 Task: Create Card Inventory Management Review in Board Resource Allocation Tools to Workspace Content Delivery Networks. Create Card Book Fair Review in Board Email Marketing List Cleaning and Segmentation to Workspace Content Delivery Networks. Create Card Inventory Management Review in Board Employee Performance Coaching and Development to Workspace Content Delivery Networks
Action: Mouse moved to (440, 188)
Screenshot: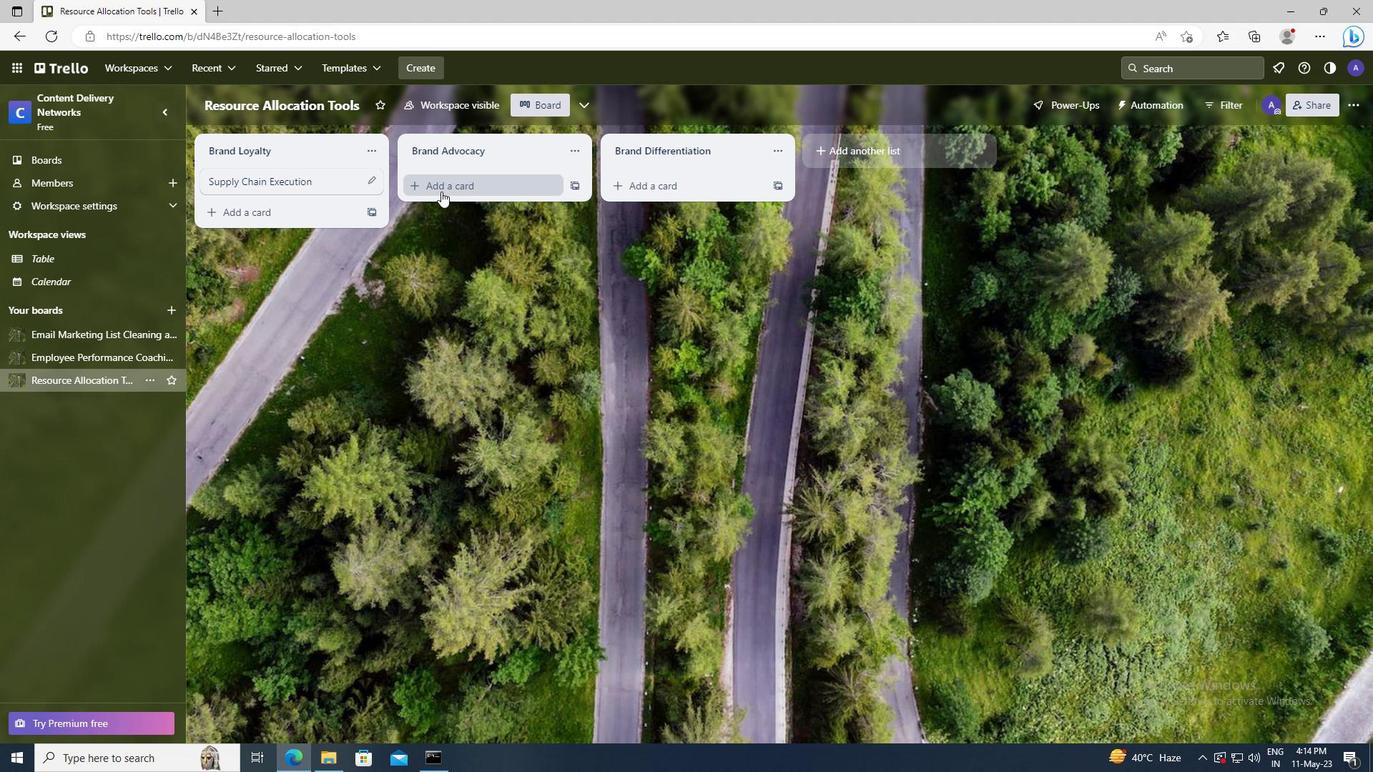 
Action: Mouse pressed left at (440, 188)
Screenshot: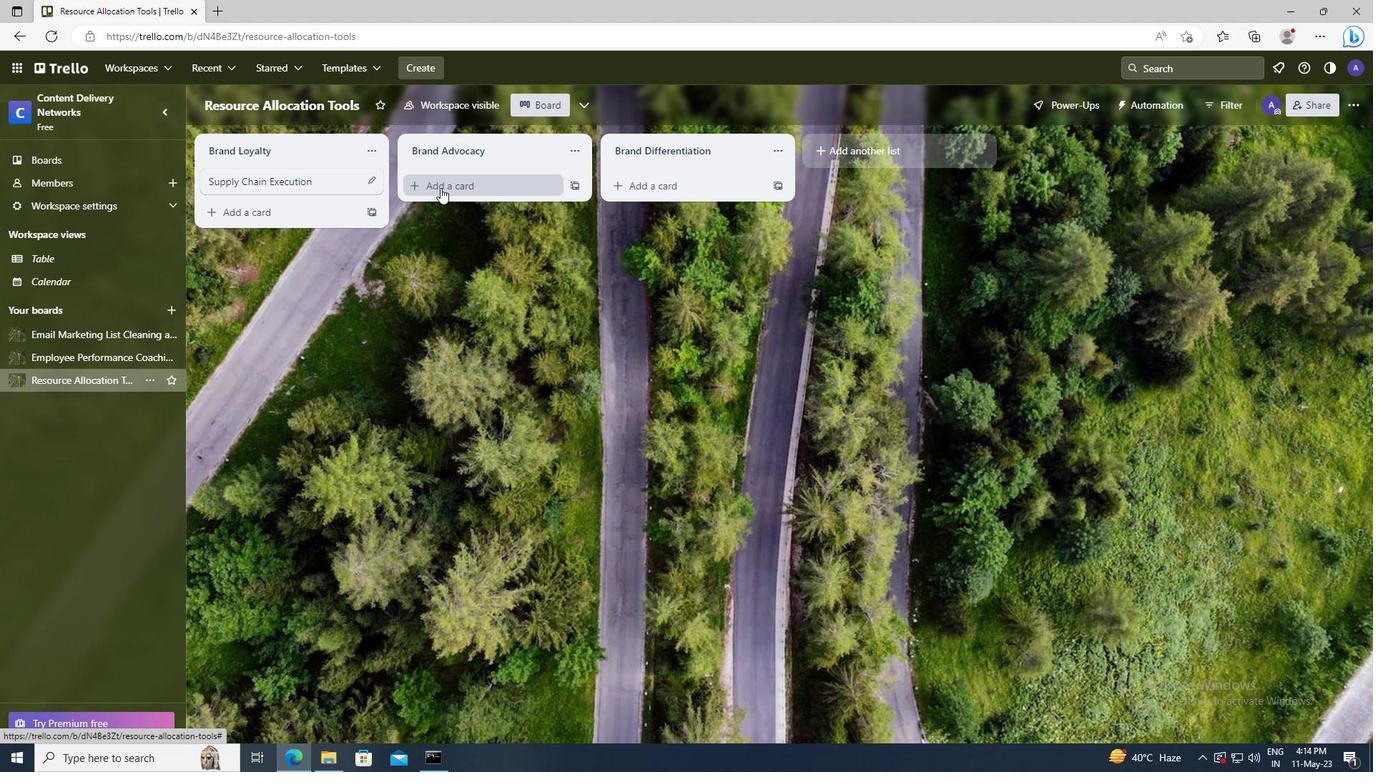 
Action: Key pressed <Key.shift>INVENTORY<Key.space><Key.shift>MANAGEMENT<Key.space><Key.shift>REVIEW
Screenshot: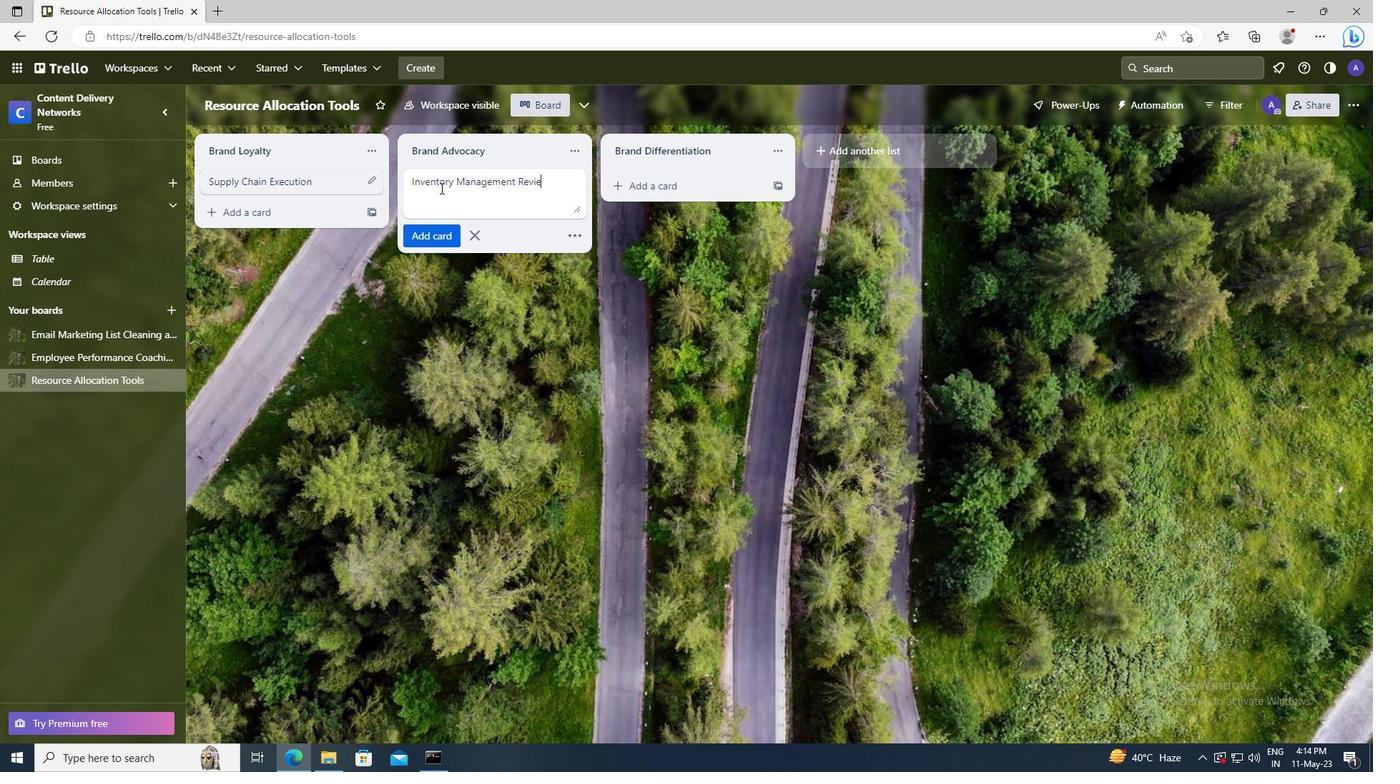 
Action: Mouse moved to (442, 231)
Screenshot: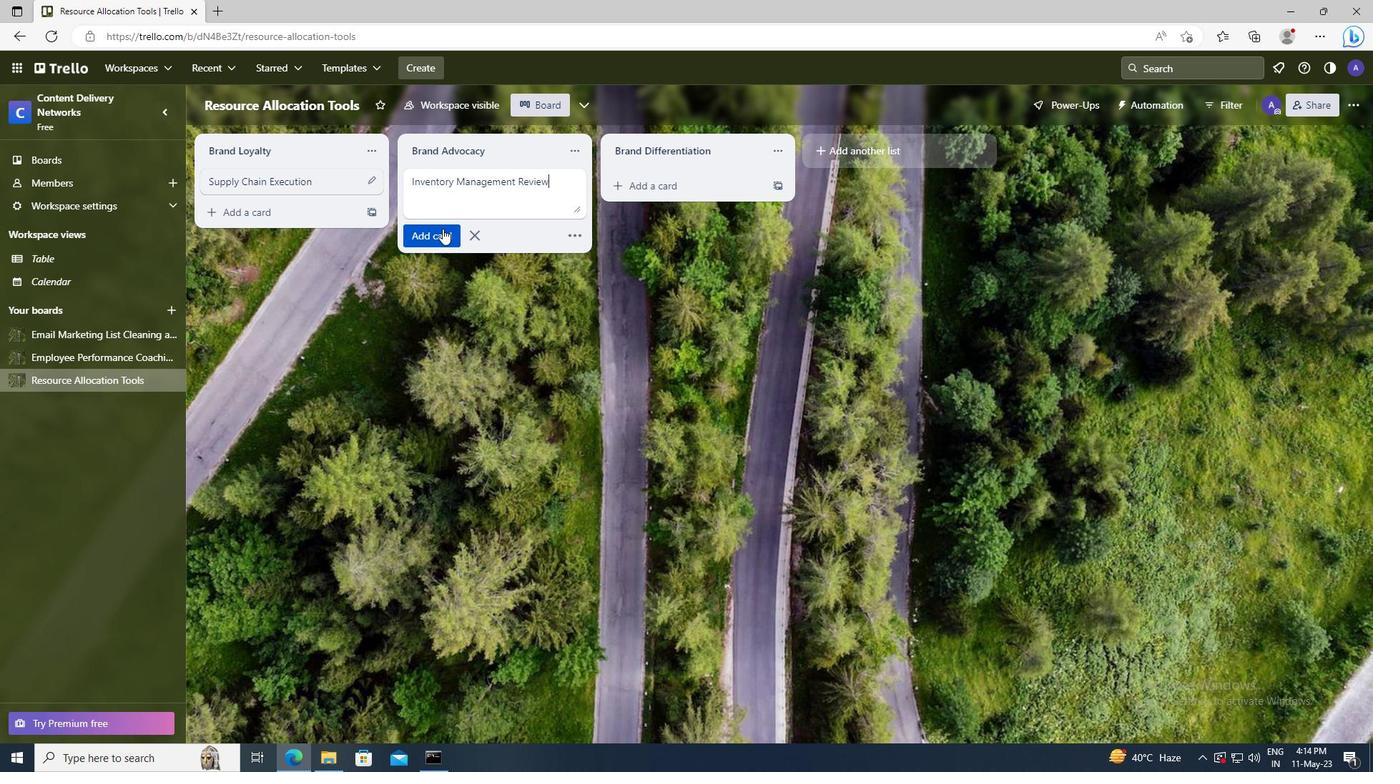 
Action: Mouse pressed left at (442, 231)
Screenshot: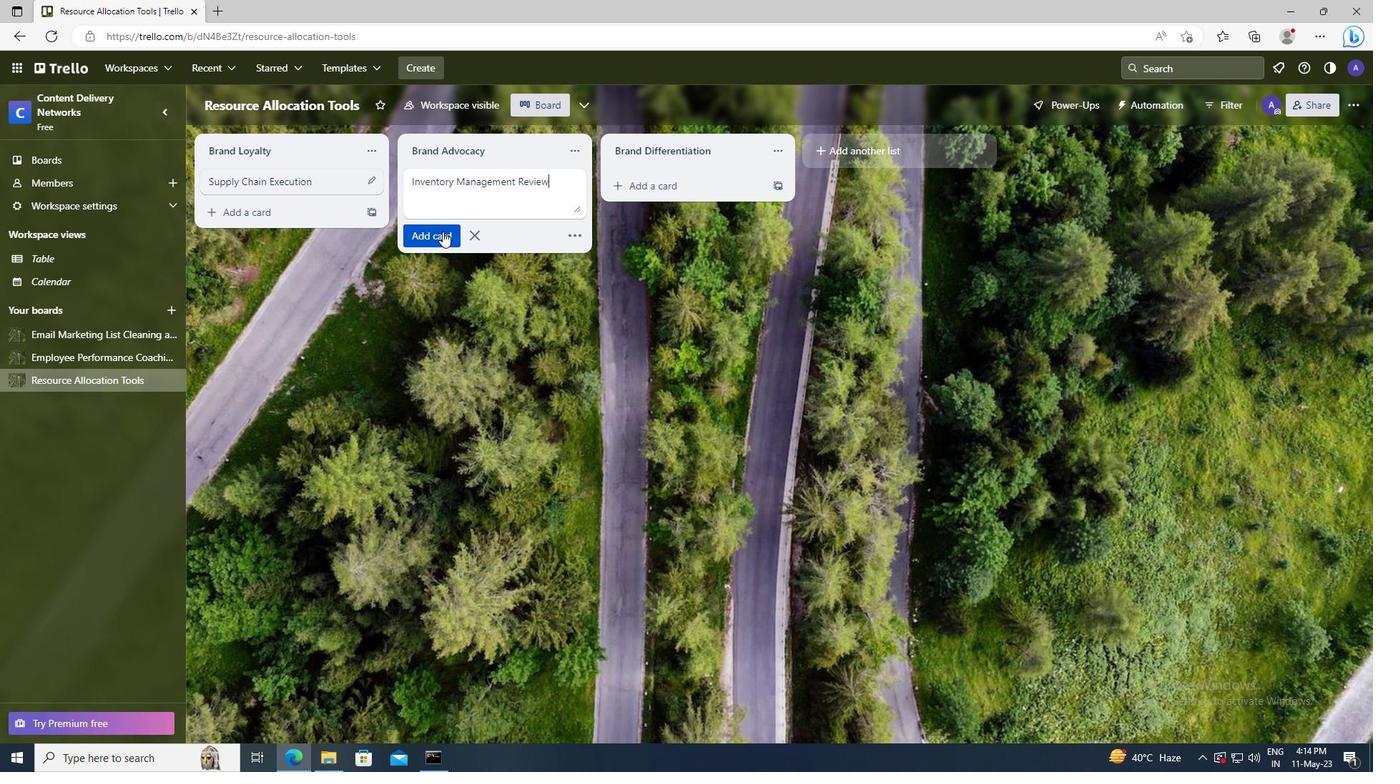 
Action: Mouse moved to (93, 334)
Screenshot: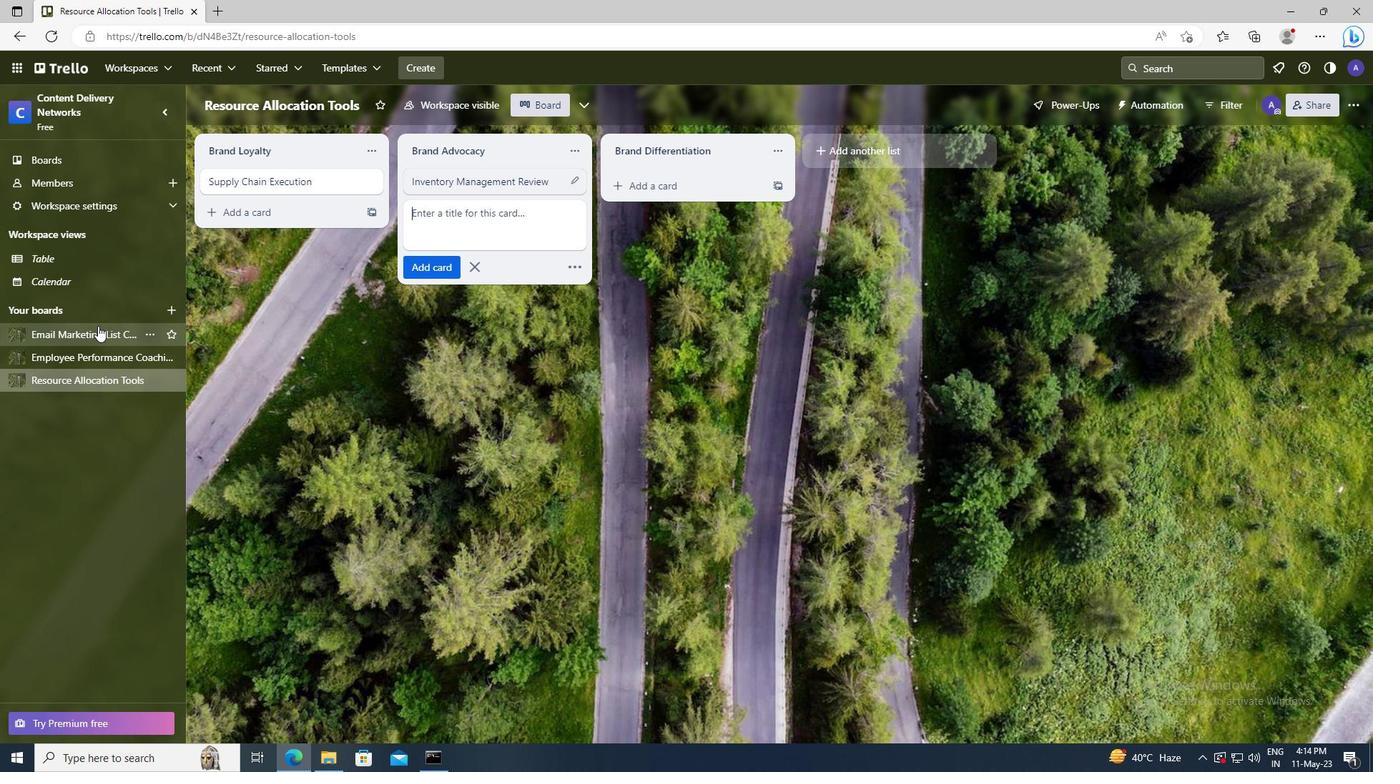 
Action: Mouse pressed left at (93, 334)
Screenshot: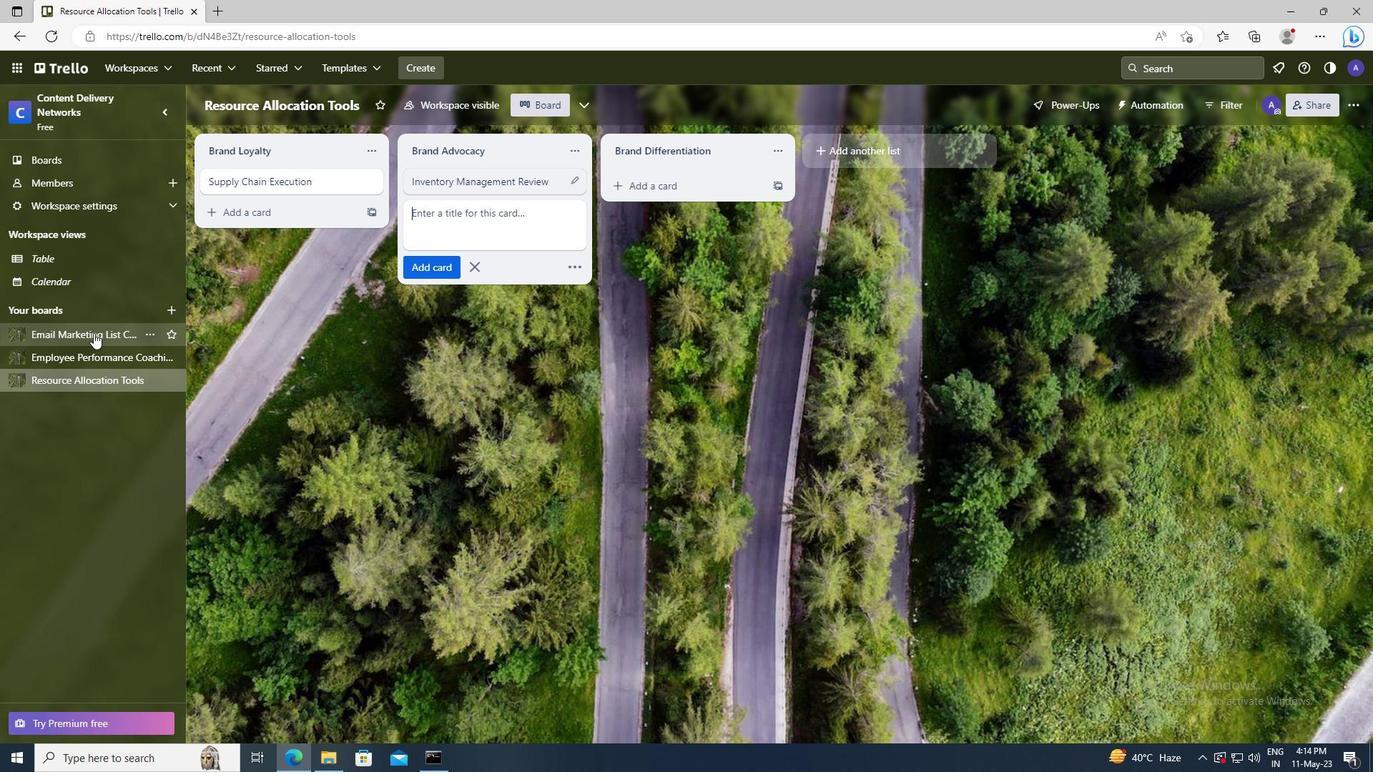 
Action: Mouse moved to (437, 187)
Screenshot: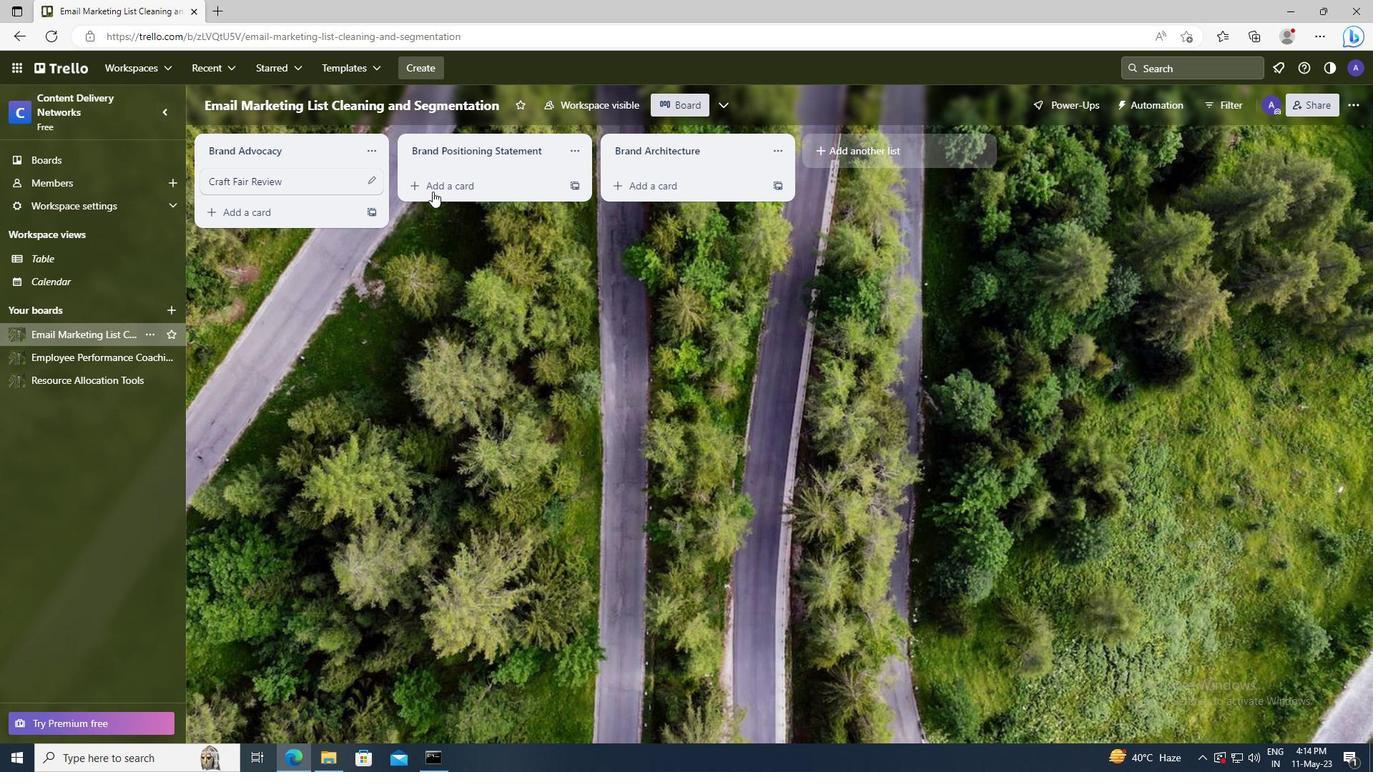 
Action: Mouse pressed left at (437, 187)
Screenshot: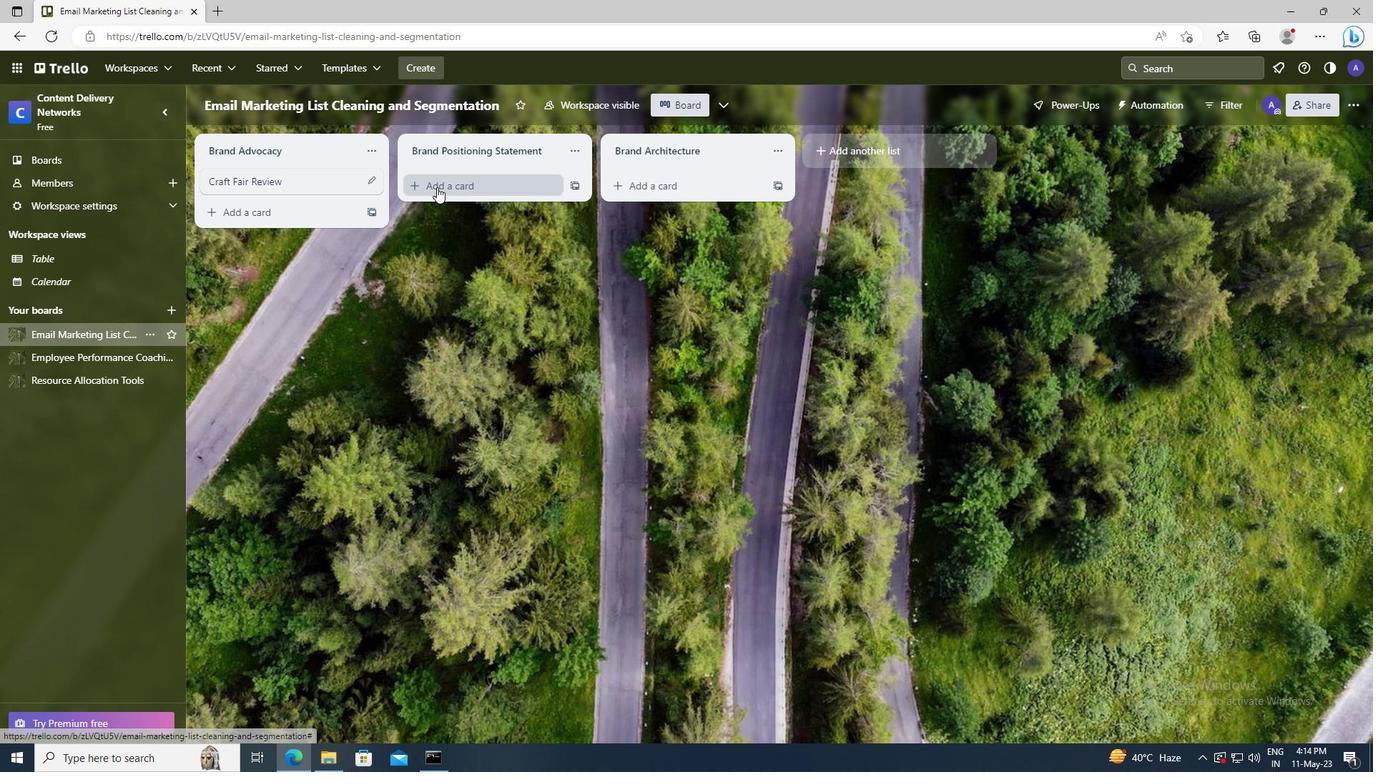
Action: Key pressed <Key.shift>BOOK<Key.space><Key.shift>FAIR<Key.space><Key.shift>REVIEW
Screenshot: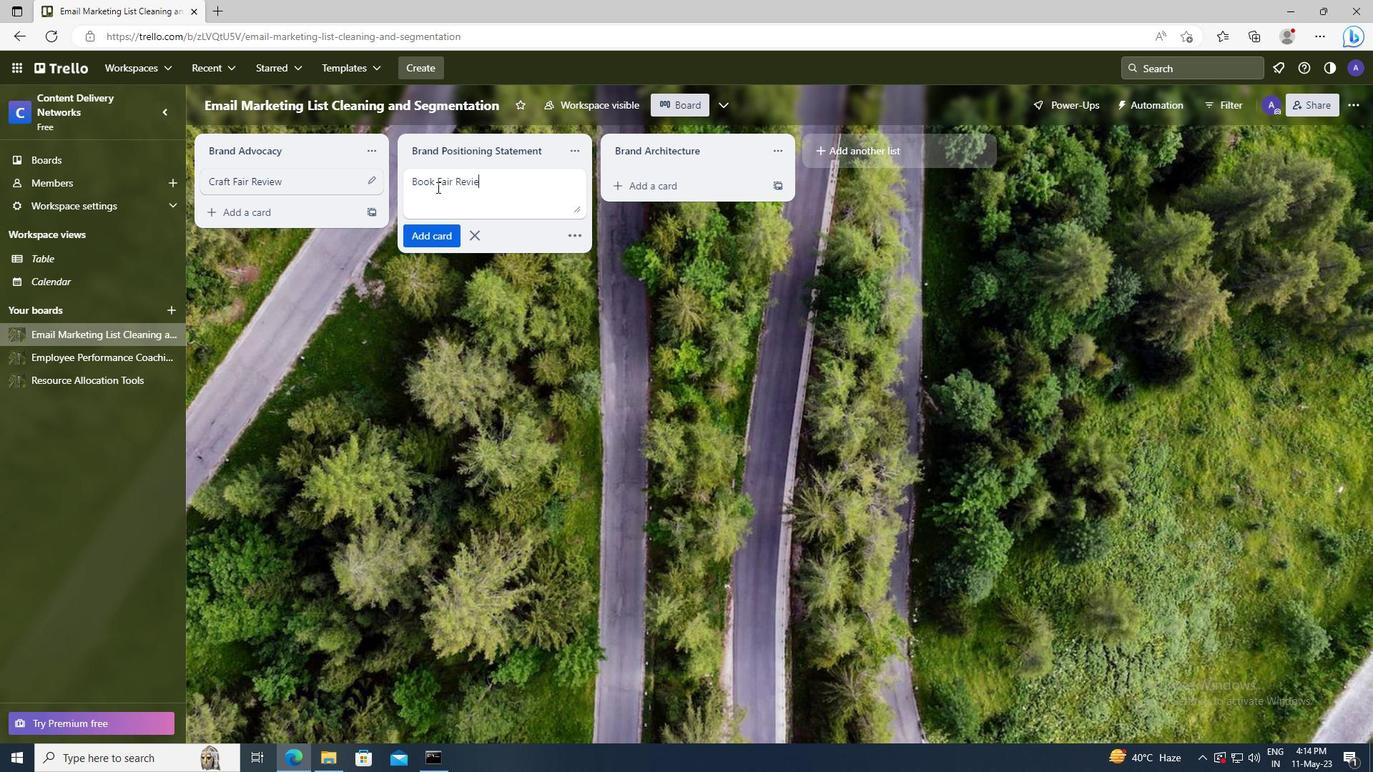 
Action: Mouse moved to (435, 231)
Screenshot: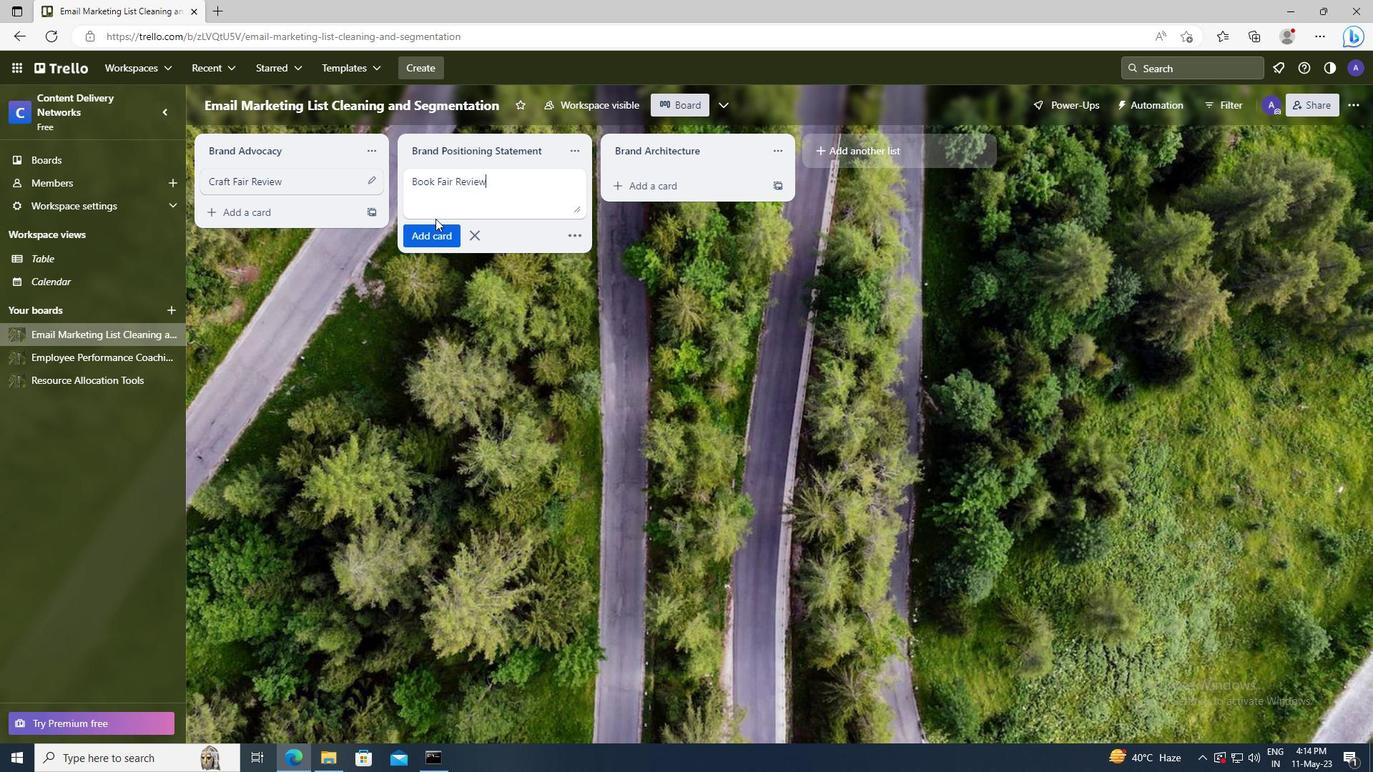 
Action: Mouse pressed left at (435, 231)
Screenshot: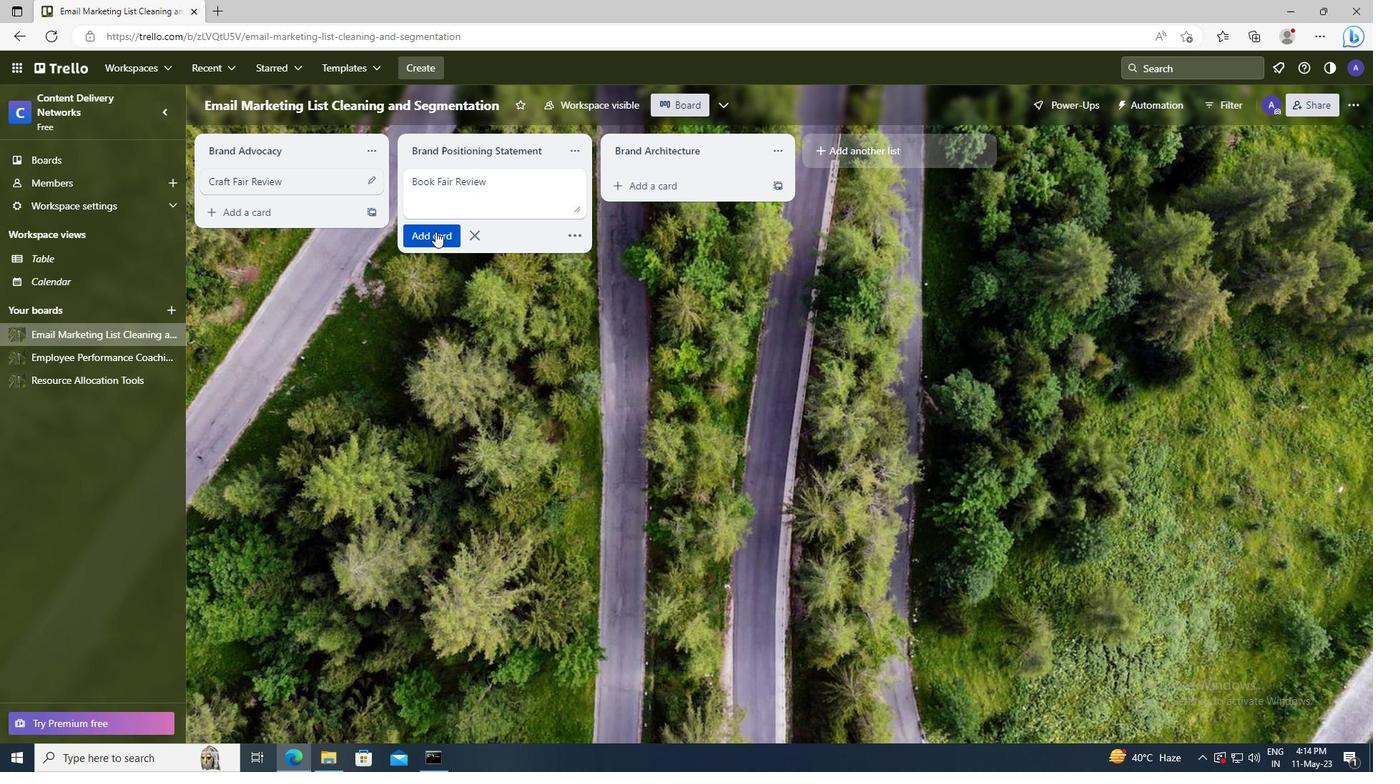 
Action: Mouse moved to (100, 354)
Screenshot: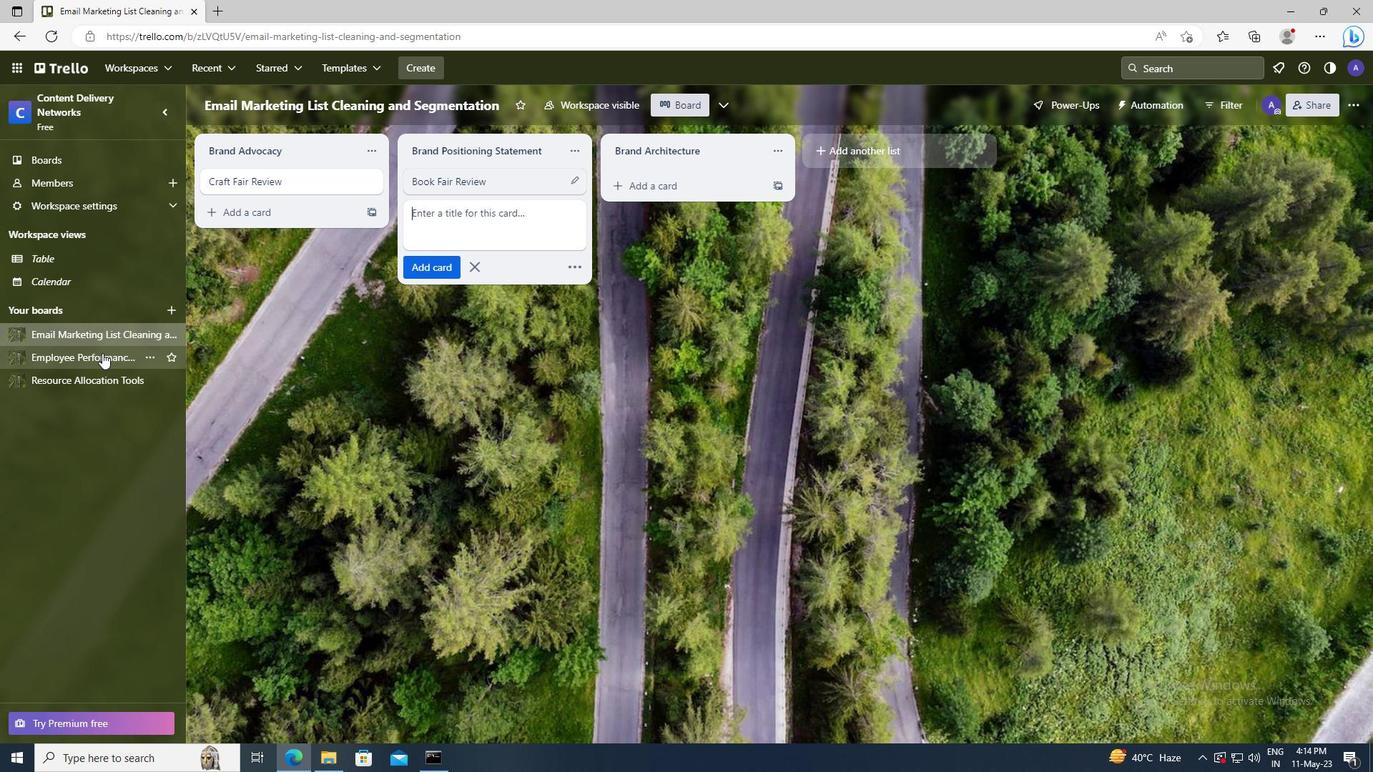 
Action: Mouse pressed left at (100, 354)
Screenshot: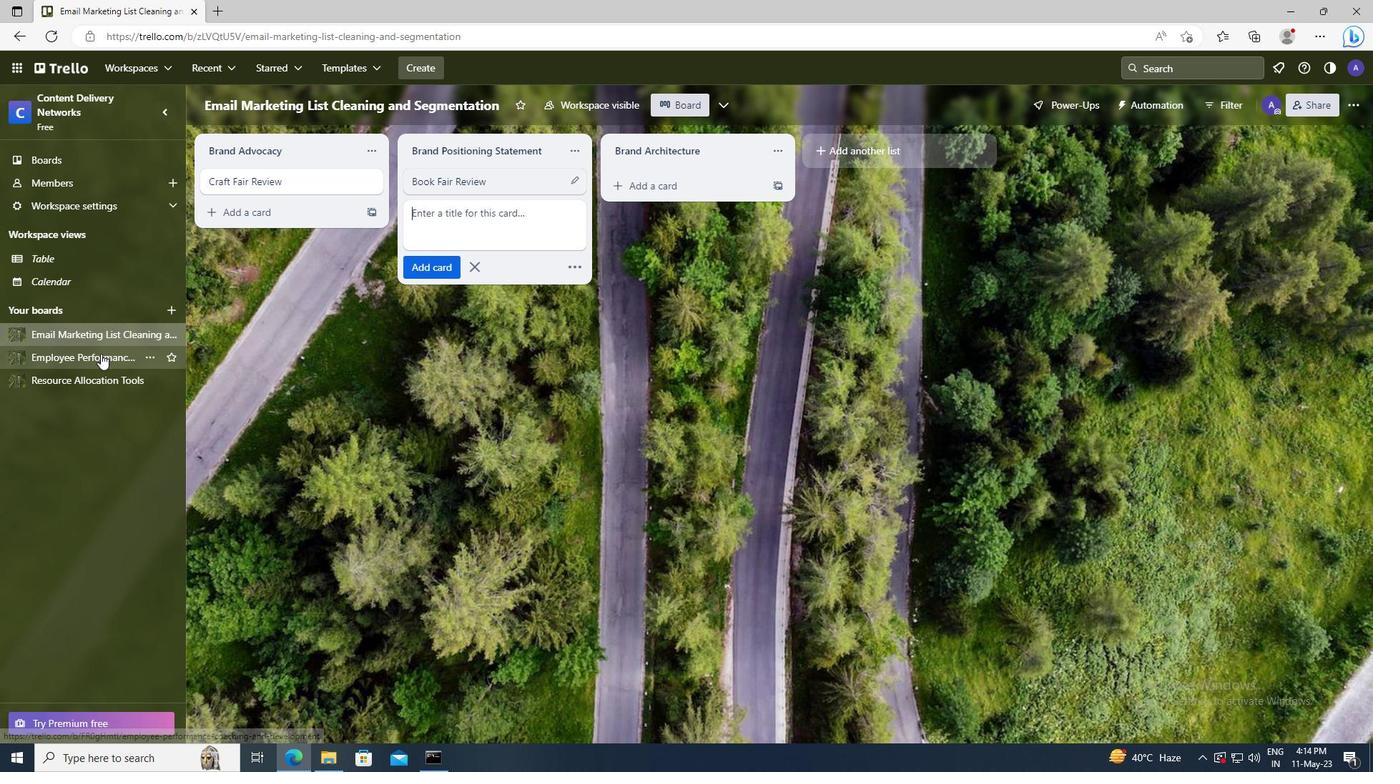 
Action: Mouse moved to (433, 193)
Screenshot: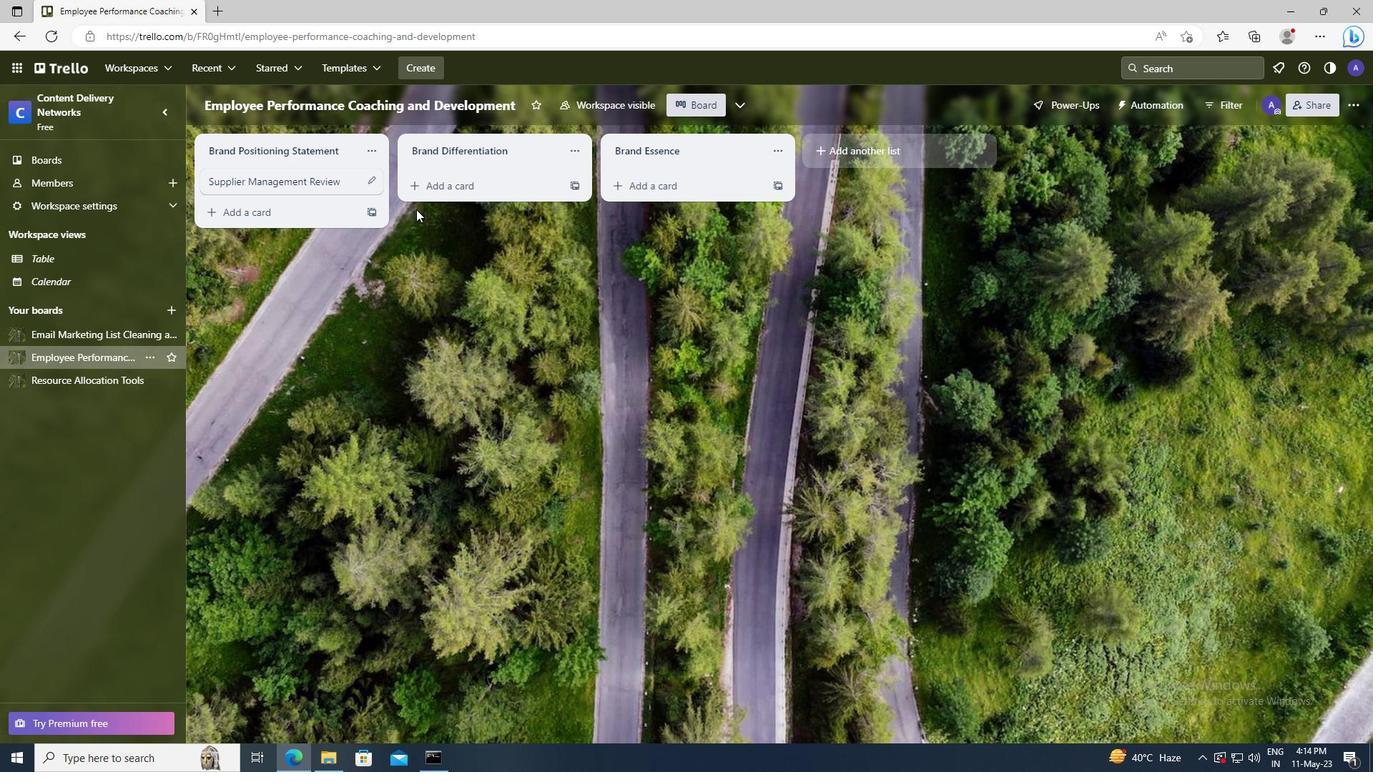 
Action: Mouse pressed left at (433, 193)
Screenshot: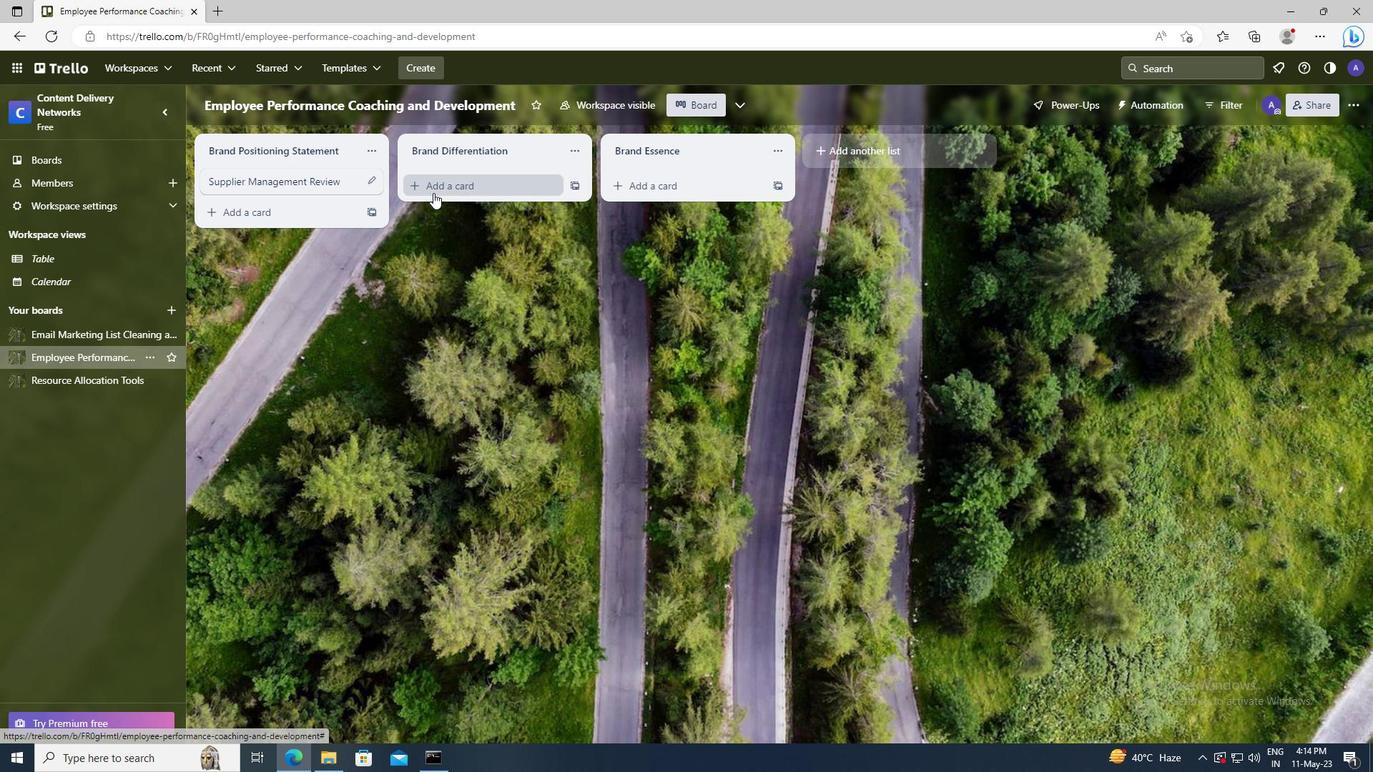 
Action: Key pressed <Key.shift>INVENTORY<Key.space><Key.shift>MANAGEMENT<Key.space><Key.shift>REVIEW
Screenshot: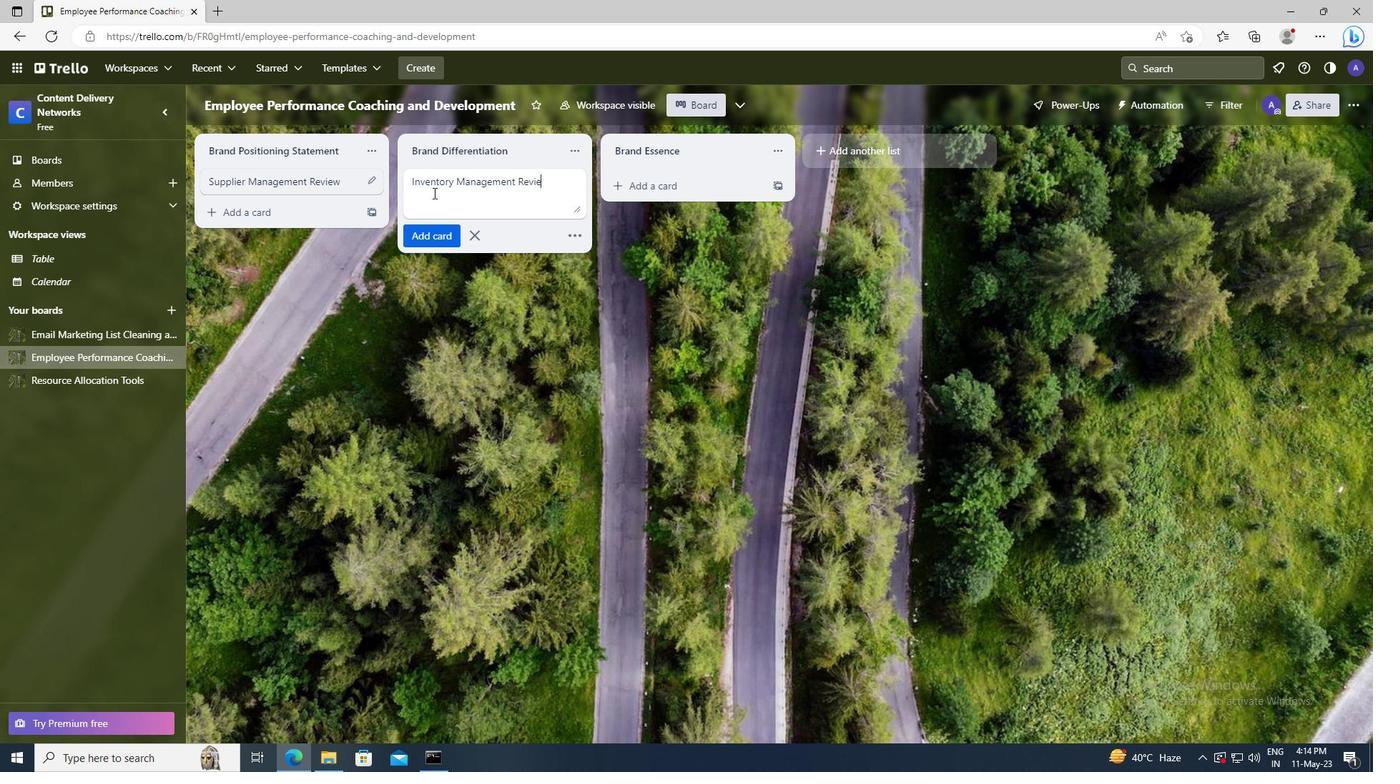 
Action: Mouse moved to (437, 236)
Screenshot: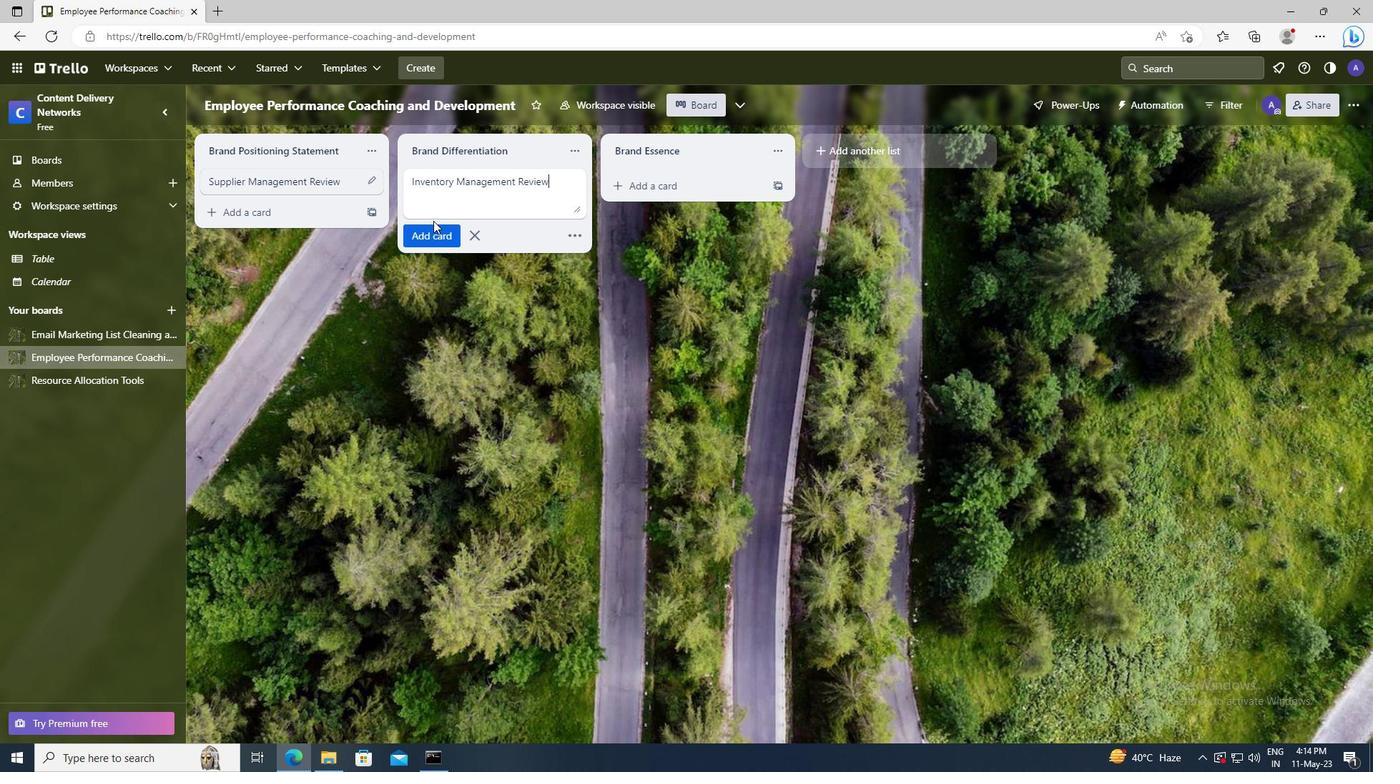 
Action: Mouse pressed left at (437, 236)
Screenshot: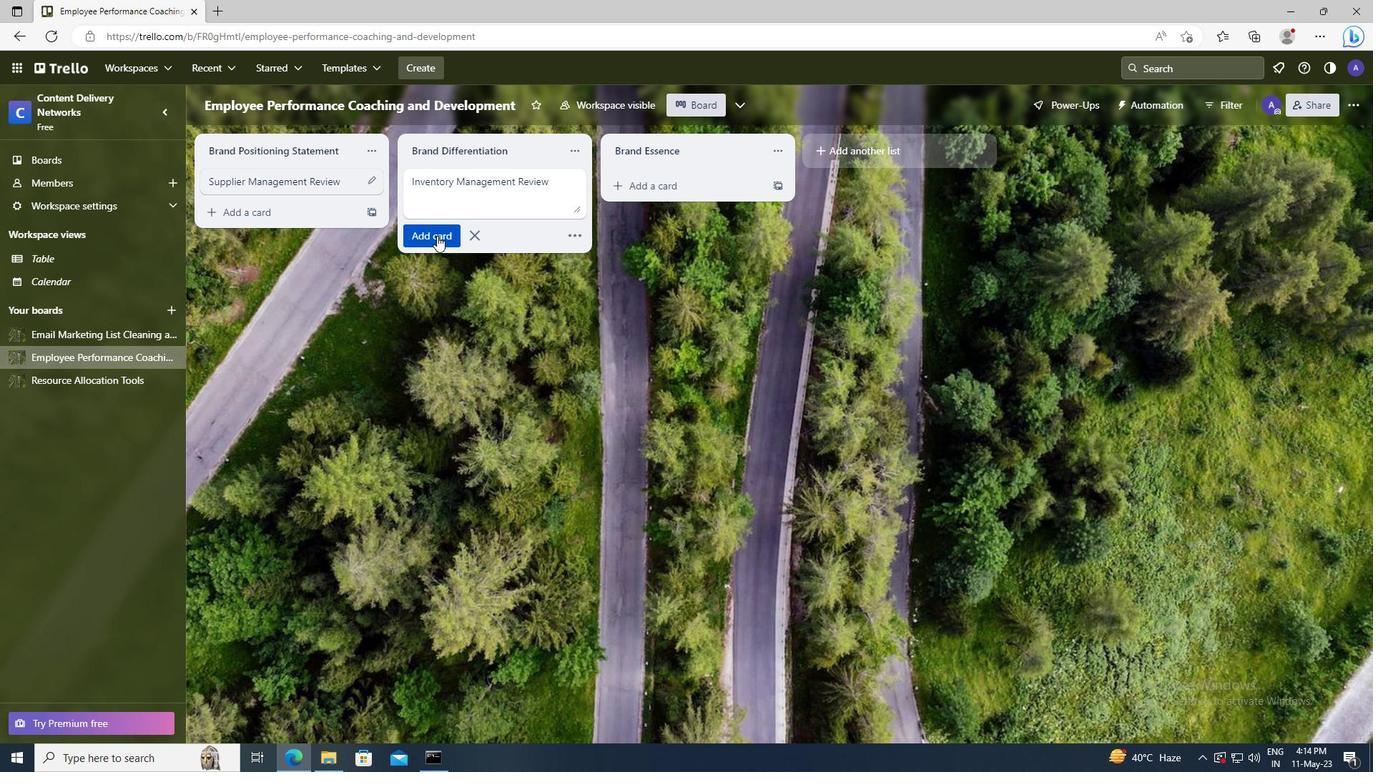 
